 Task: Look for products in the category "Hand Sanitizer" from Olika only.
Action: Mouse moved to (721, 278)
Screenshot: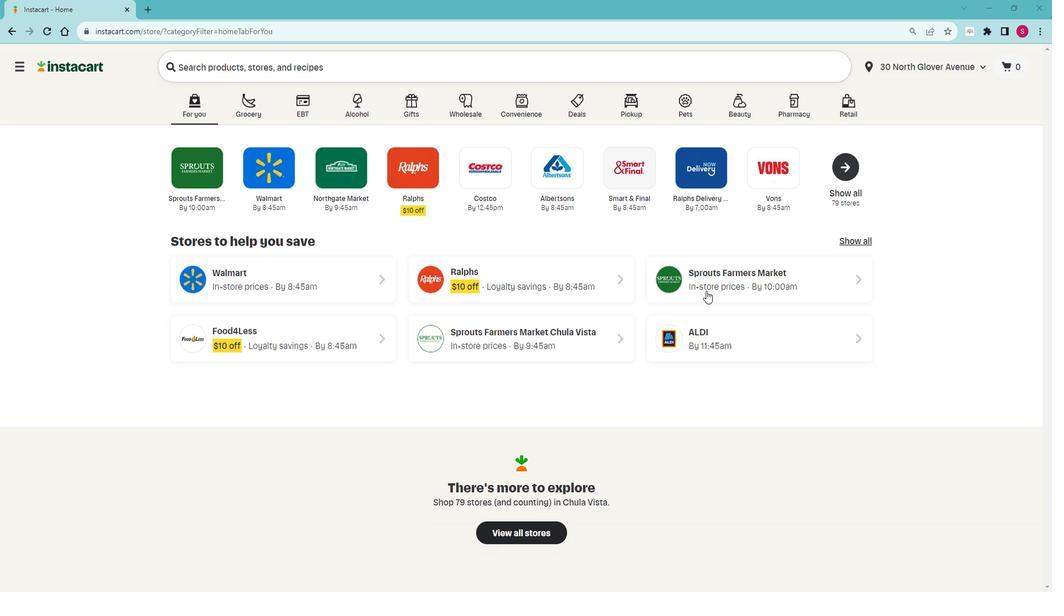 
Action: Mouse pressed left at (721, 278)
Screenshot: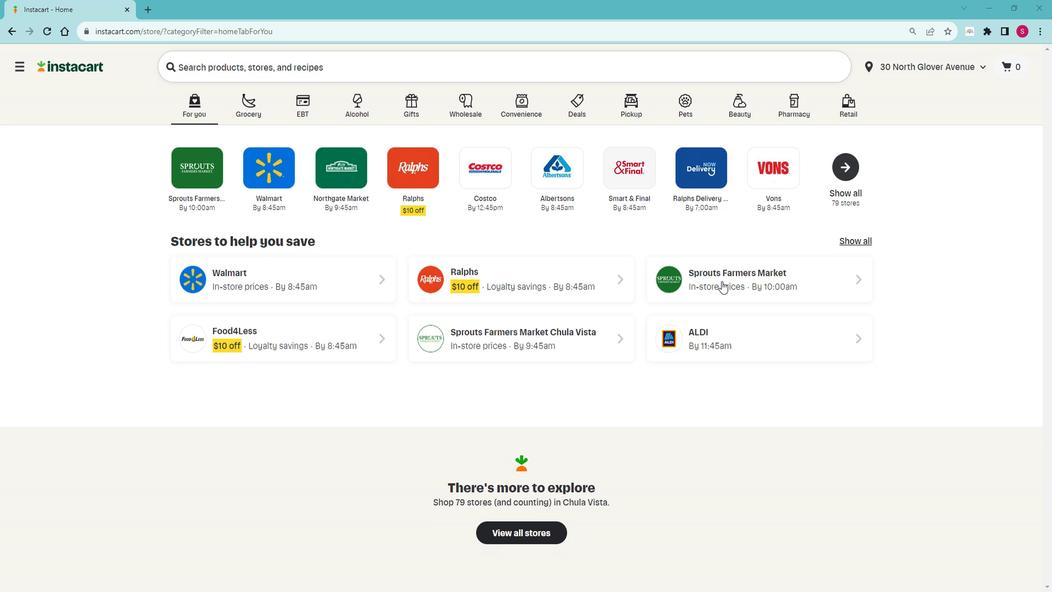 
Action: Mouse moved to (78, 481)
Screenshot: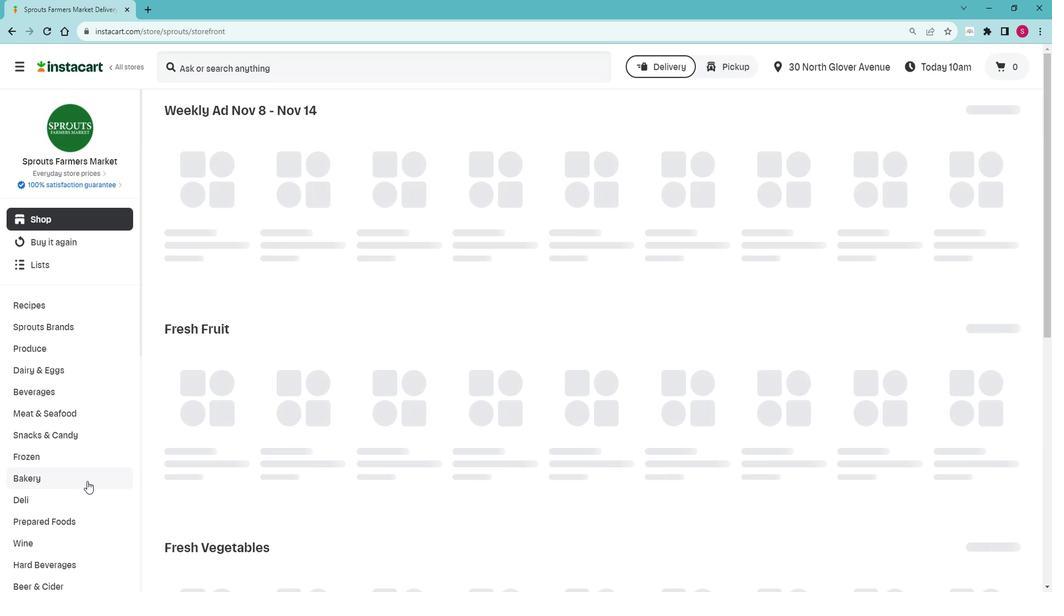 
Action: Mouse scrolled (78, 481) with delta (0, 0)
Screenshot: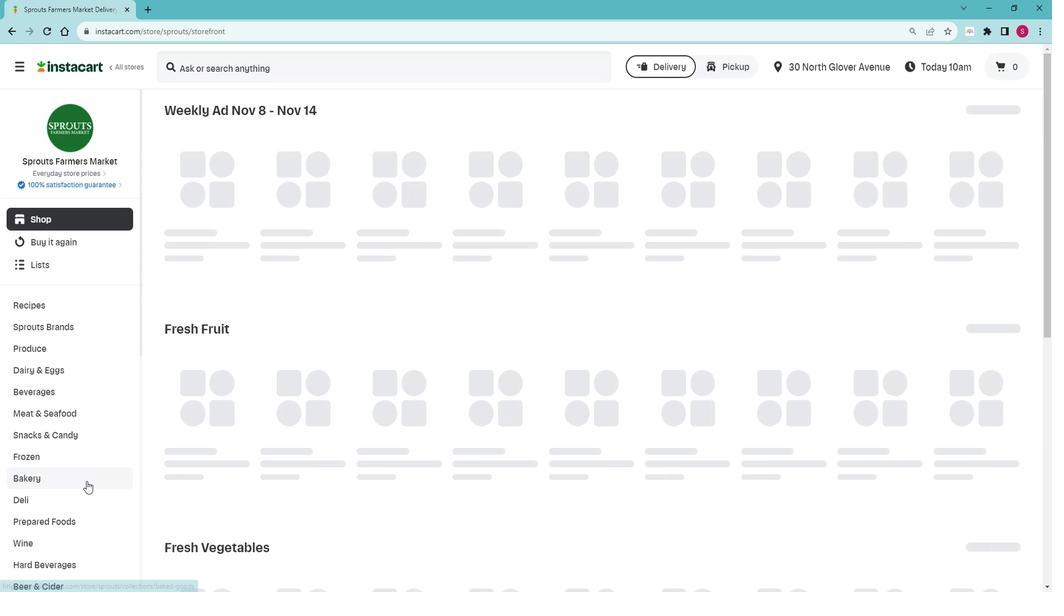 
Action: Mouse scrolled (78, 481) with delta (0, 0)
Screenshot: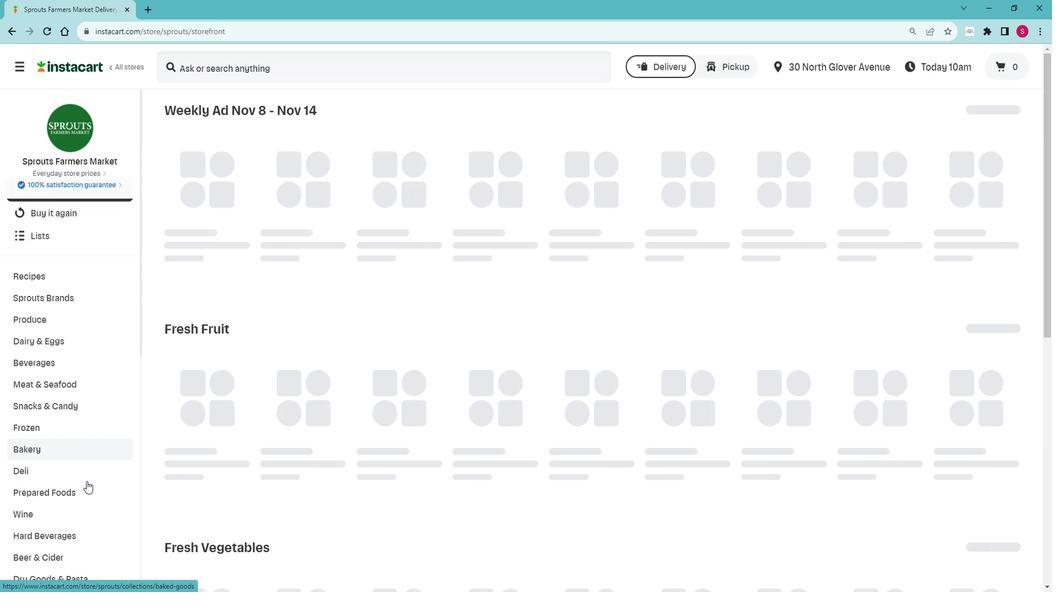 
Action: Mouse scrolled (78, 481) with delta (0, 0)
Screenshot: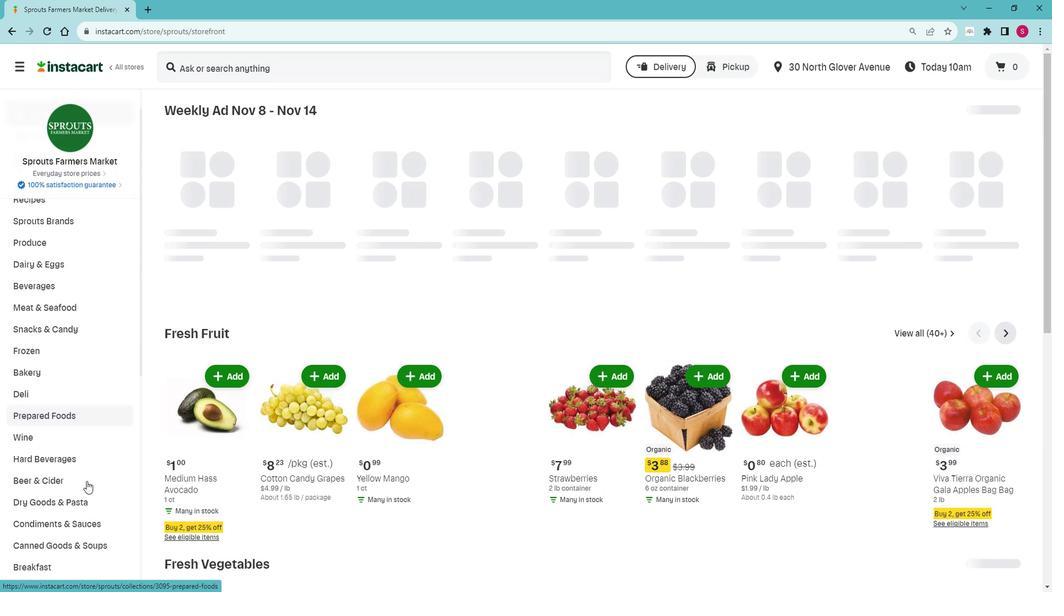 
Action: Mouse scrolled (78, 481) with delta (0, 0)
Screenshot: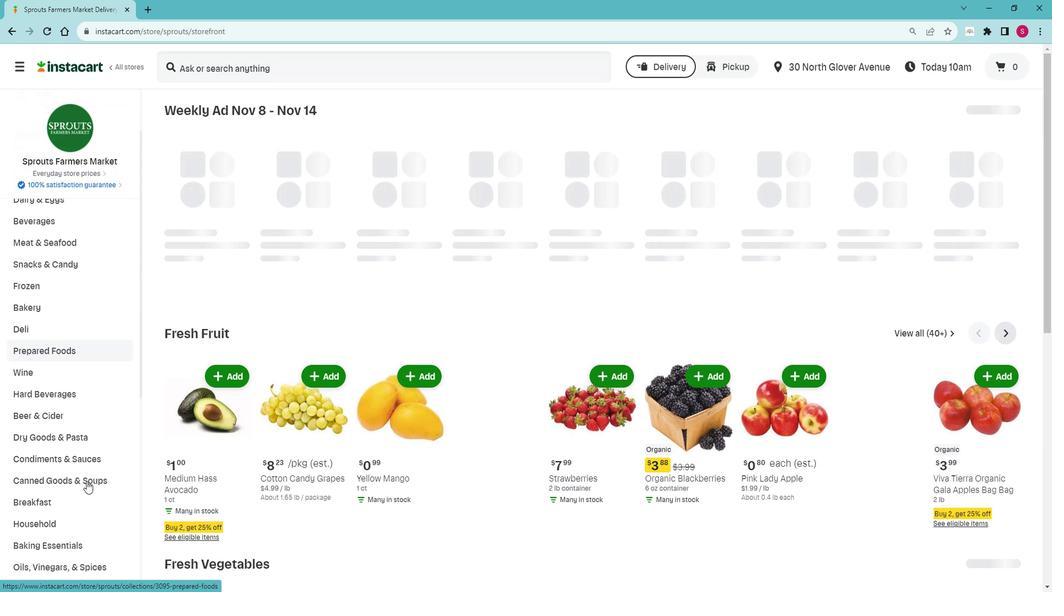 
Action: Mouse scrolled (78, 481) with delta (0, 0)
Screenshot: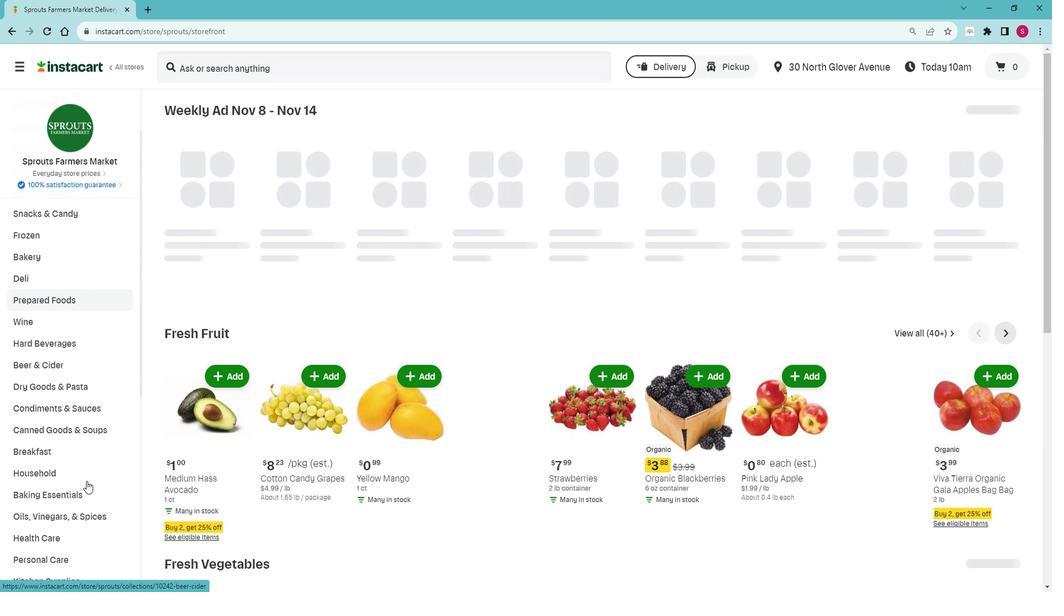 
Action: Mouse scrolled (78, 481) with delta (0, 0)
Screenshot: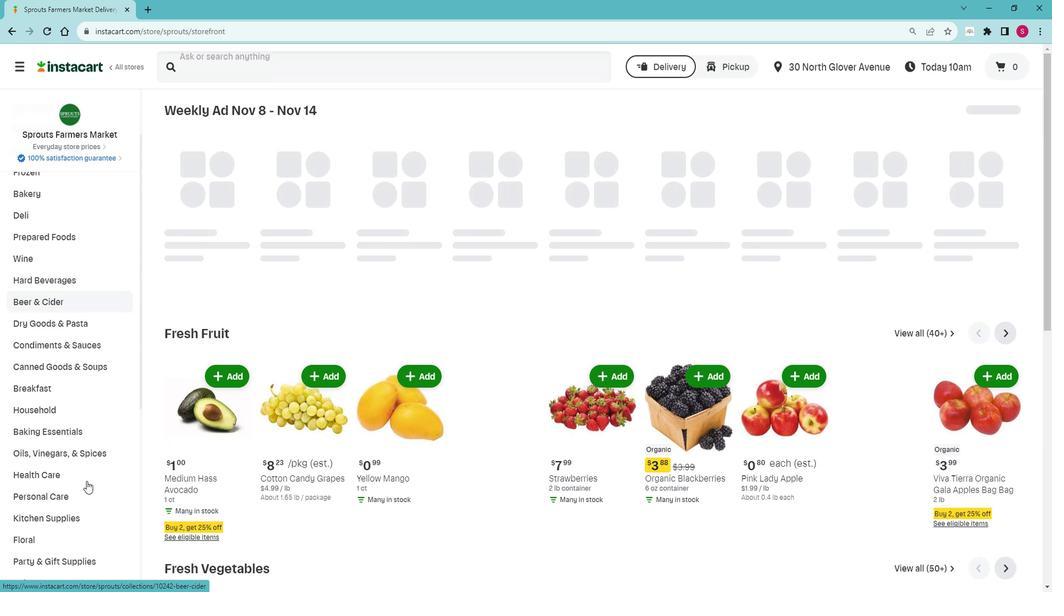 
Action: Mouse moved to (73, 433)
Screenshot: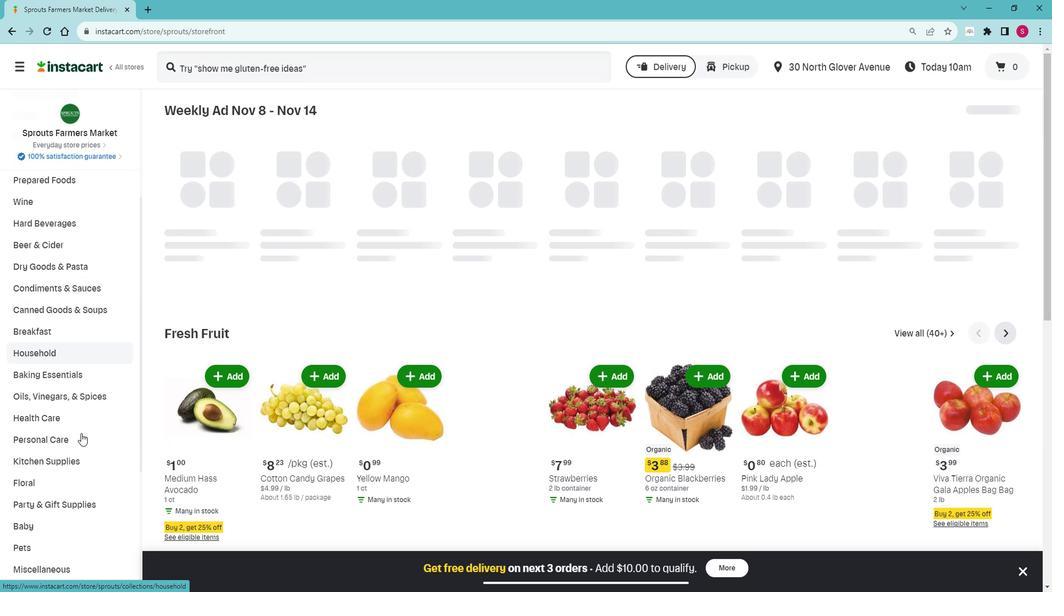 
Action: Mouse pressed left at (73, 433)
Screenshot: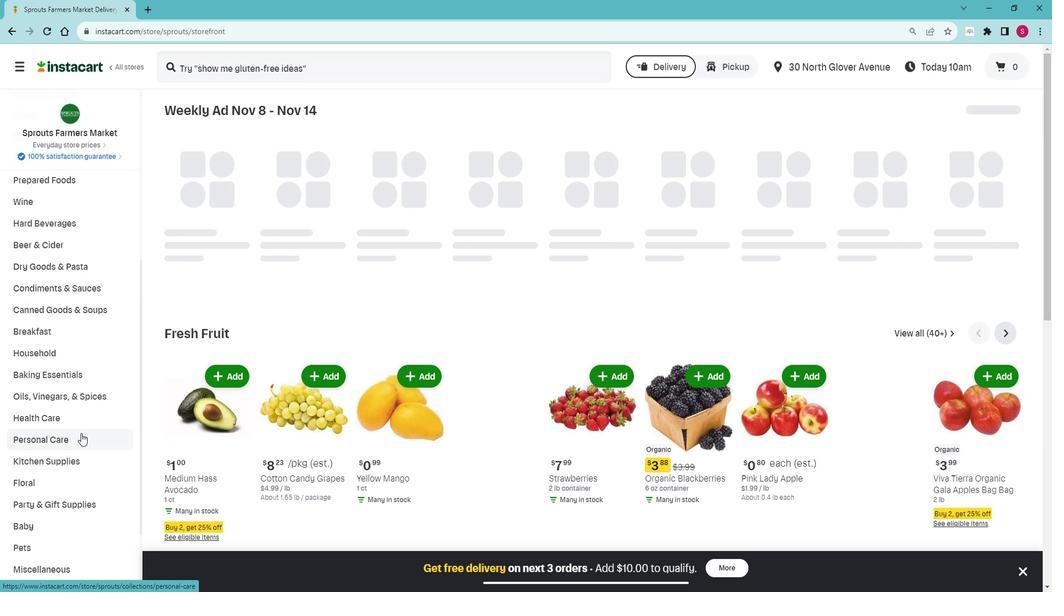 
Action: Mouse moved to (72, 456)
Screenshot: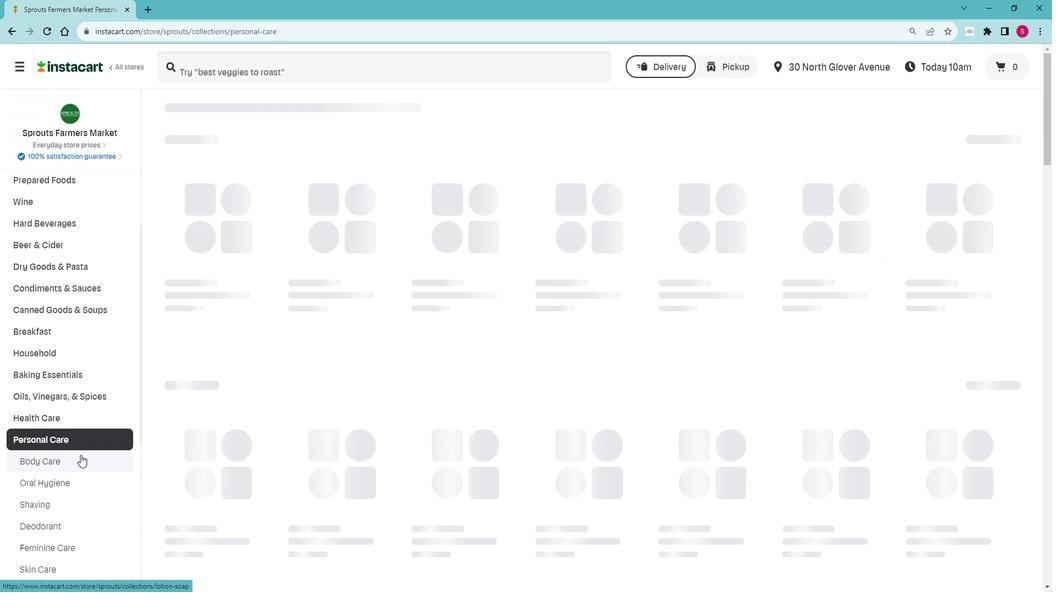 
Action: Mouse pressed left at (72, 456)
Screenshot: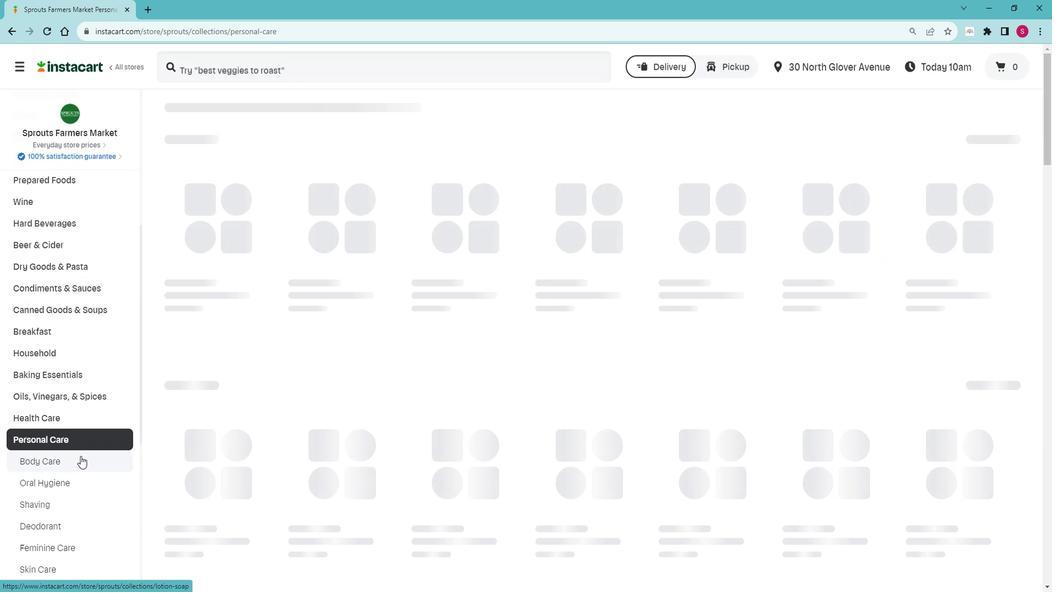 
Action: Mouse moved to (565, 157)
Screenshot: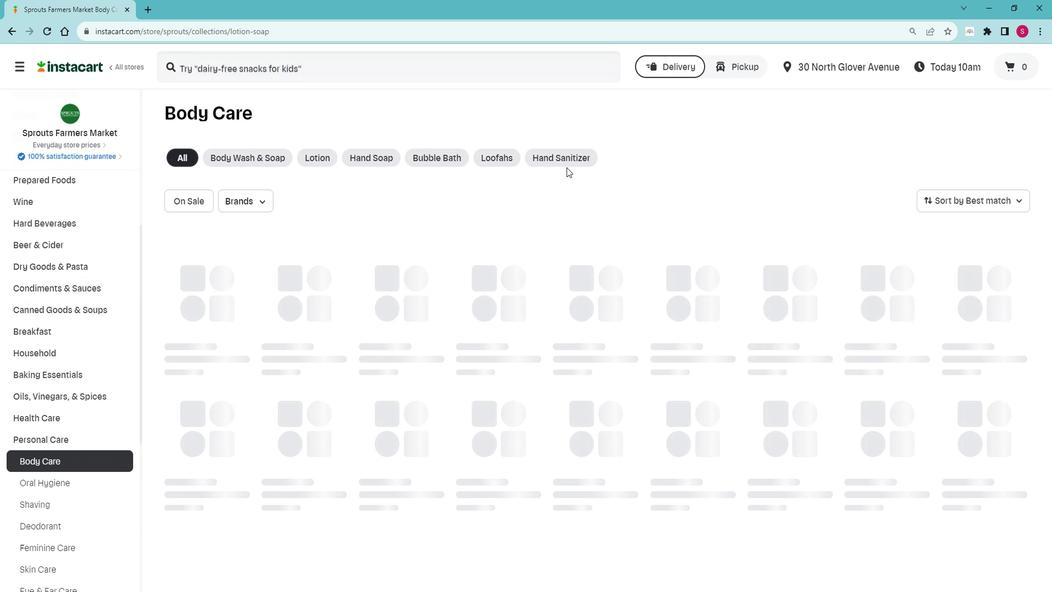
Action: Mouse pressed left at (565, 157)
Screenshot: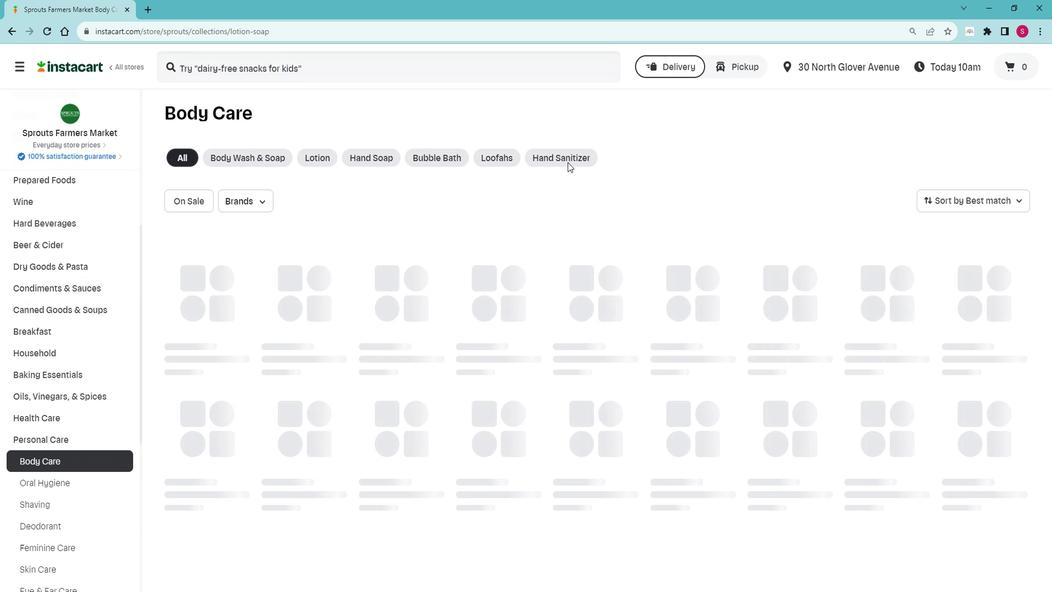 
Action: Mouse moved to (206, 196)
Screenshot: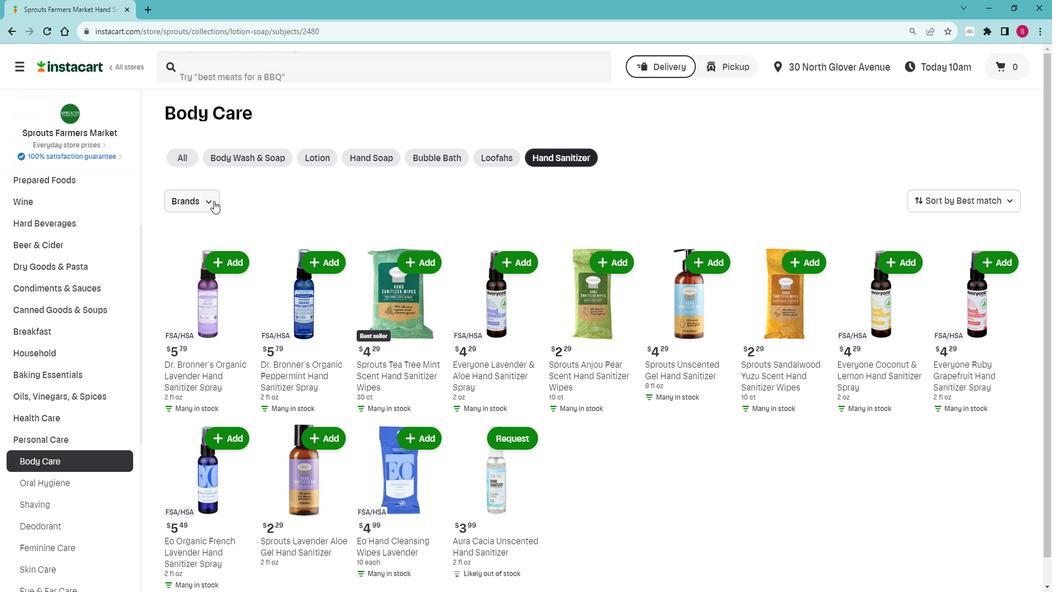 
Action: Mouse pressed left at (206, 196)
Screenshot: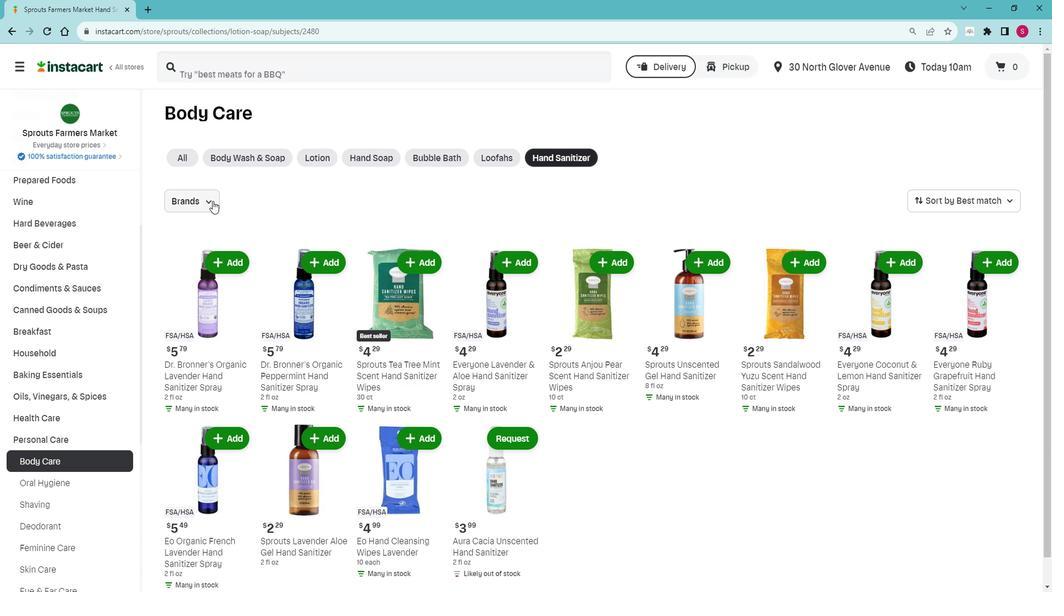 
Action: Mouse moved to (221, 259)
Screenshot: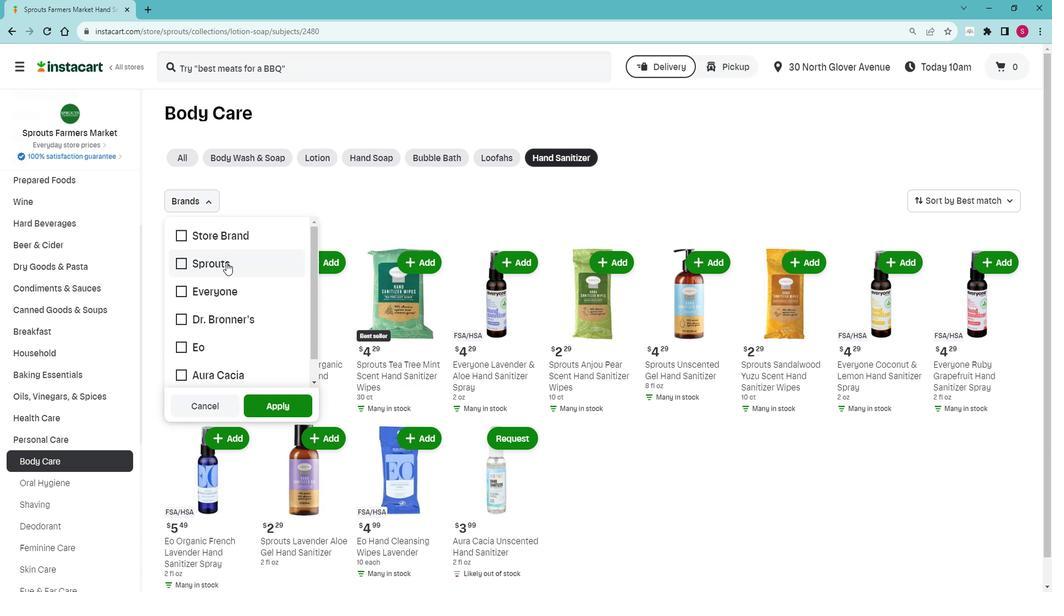 
Action: Mouse scrolled (221, 259) with delta (0, 0)
Screenshot: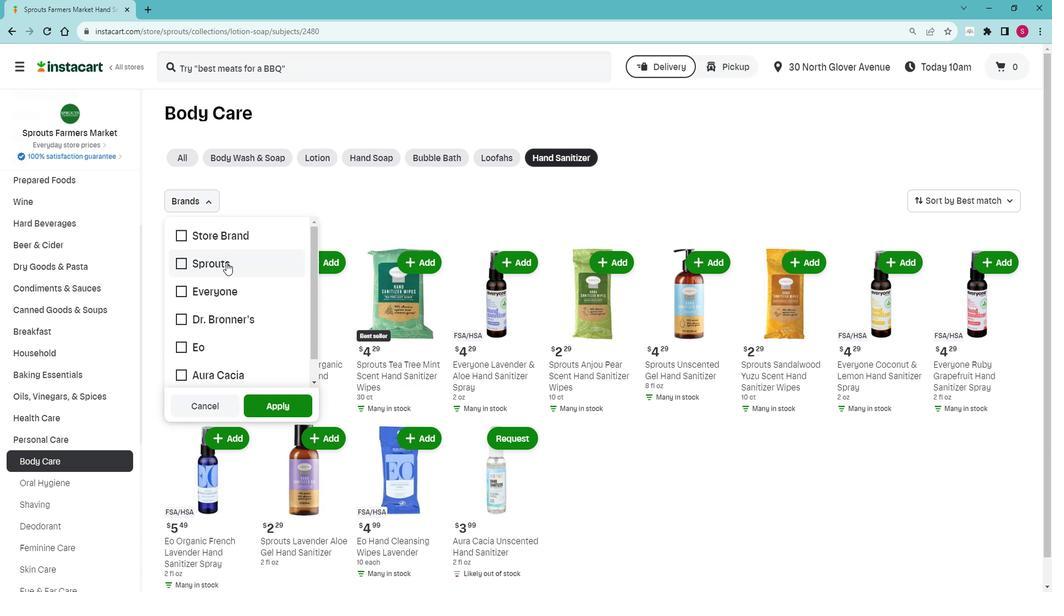 
Action: Mouse moved to (220, 263)
Screenshot: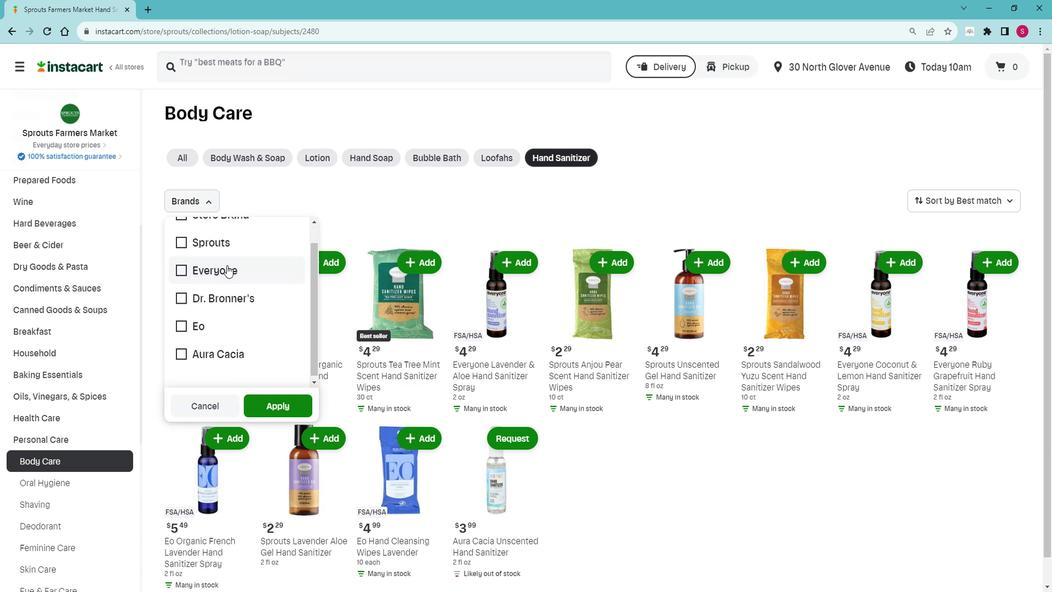 
Action: Mouse scrolled (220, 262) with delta (0, 0)
Screenshot: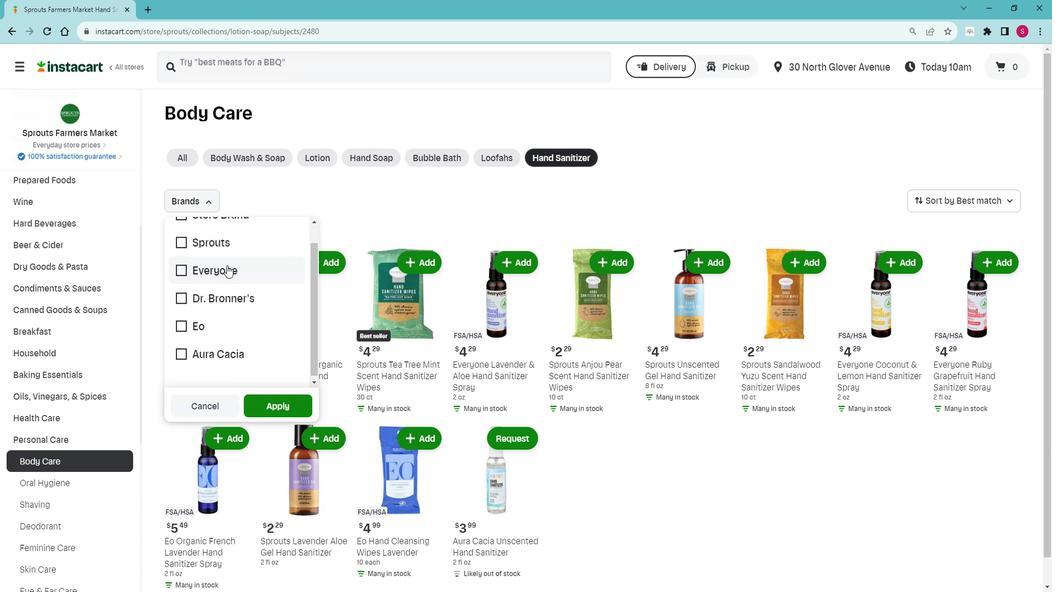 
Action: Mouse moved to (221, 263)
Screenshot: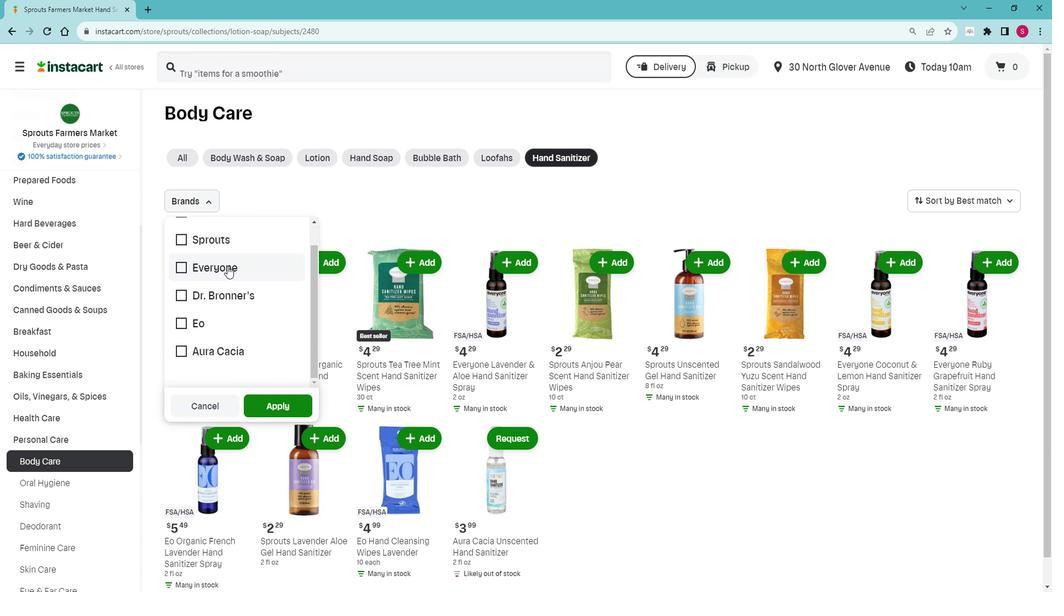 
Action: Mouse scrolled (221, 262) with delta (0, 0)
Screenshot: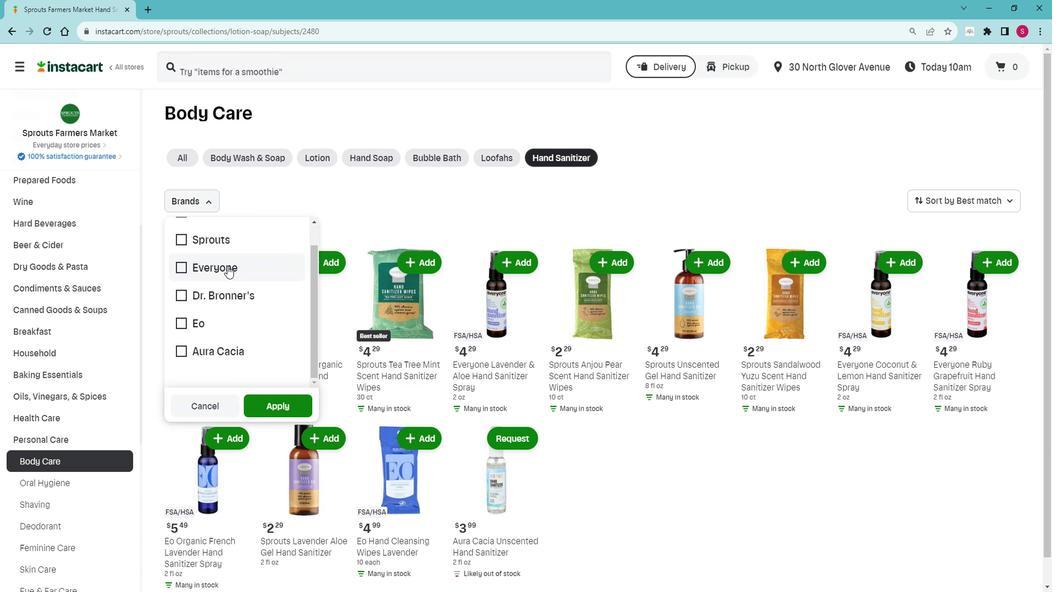 
Action: Mouse moved to (223, 261)
Screenshot: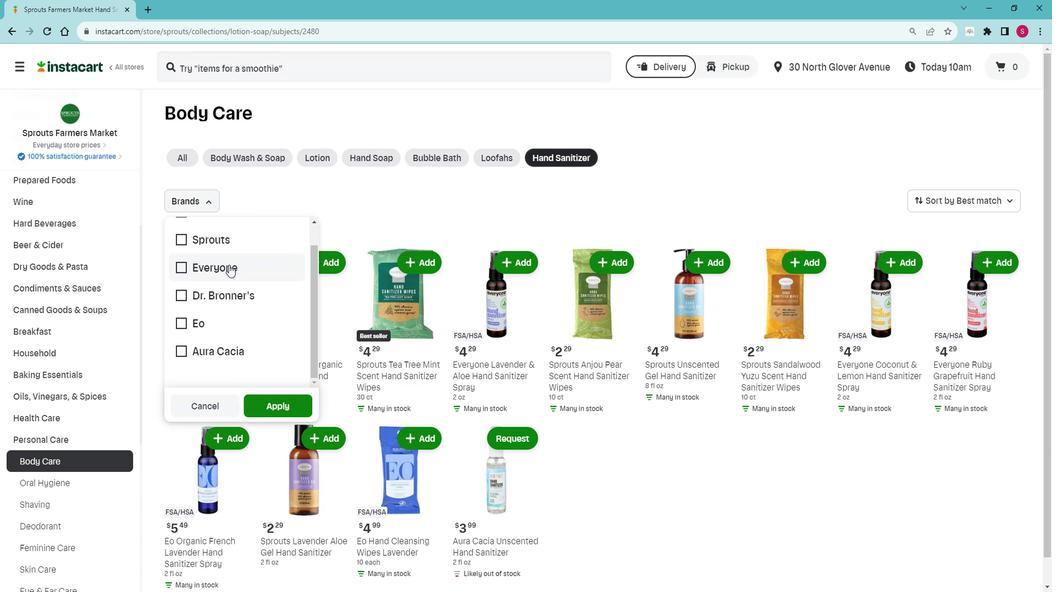 
